 Task: Create Card Regulatory Review Session in Board Employee Benefits to Workspace Front-end Development. Create Card Team Building Review in Board Employee Benefits Optimization to Workspace Front-end Development. Create Card Regulatory Review Session in Board Employee Wellness and Mental Health Programs to Workspace Front-end Development
Action: Mouse moved to (88, 316)
Screenshot: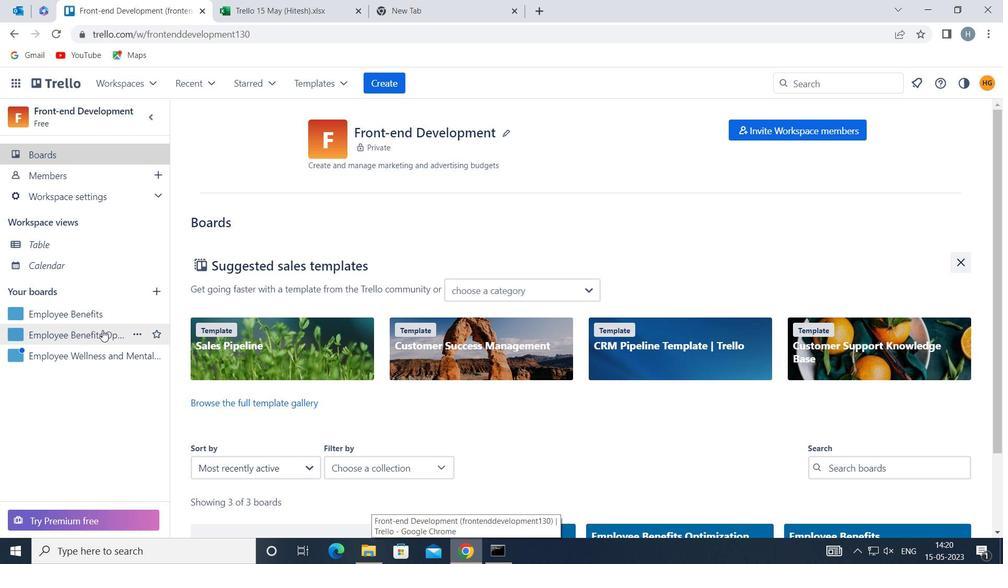 
Action: Mouse pressed left at (88, 316)
Screenshot: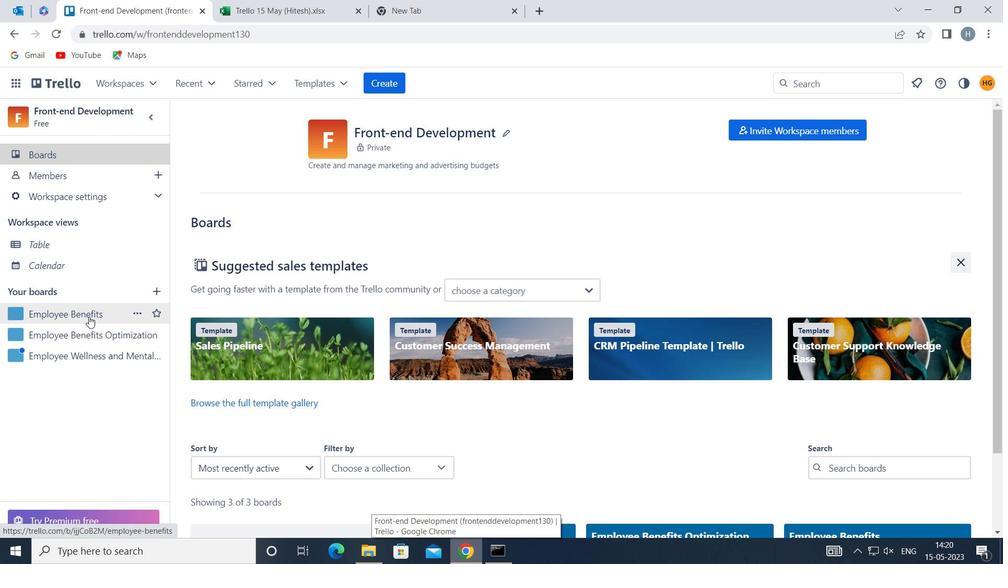 
Action: Mouse moved to (434, 193)
Screenshot: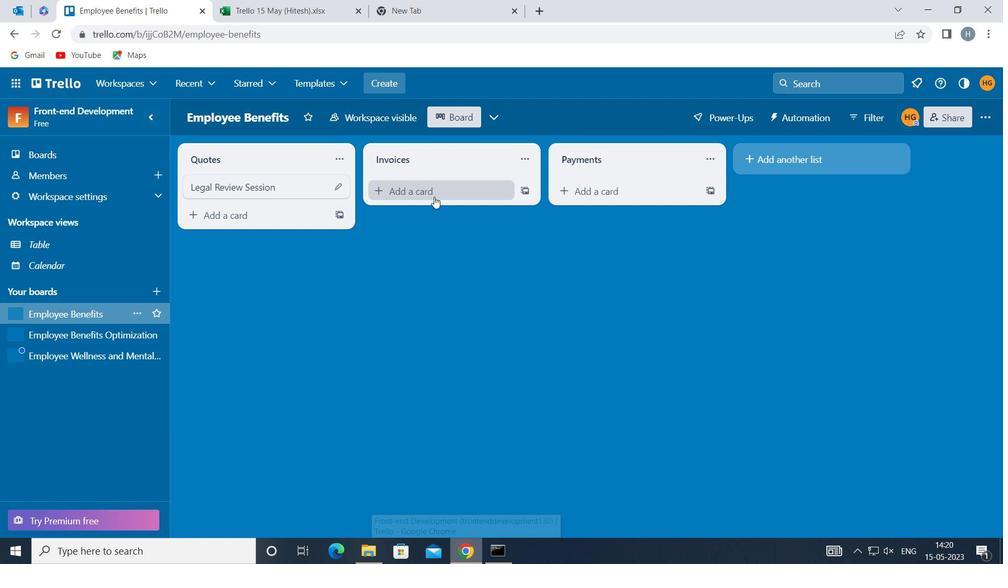 
Action: Mouse pressed left at (434, 193)
Screenshot: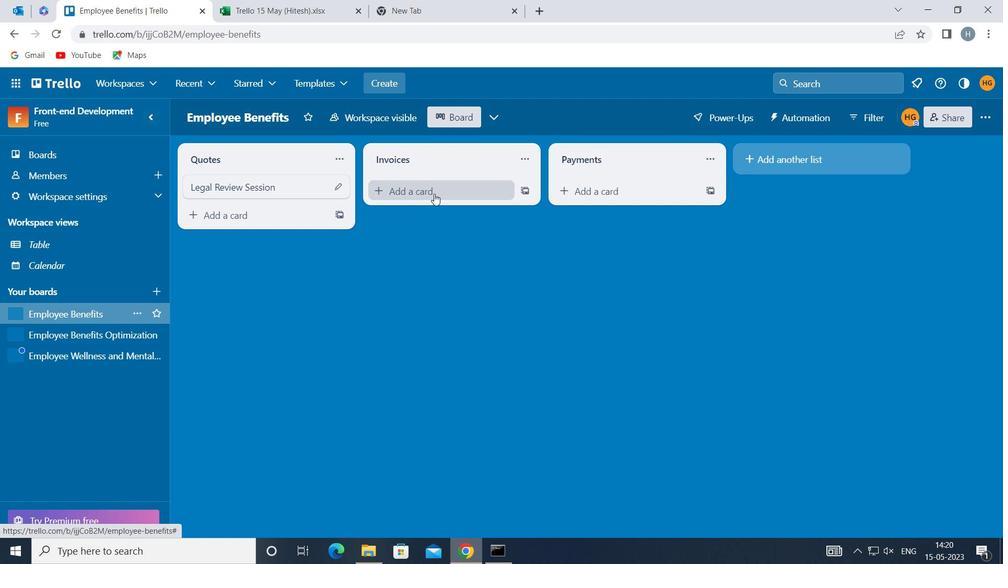
Action: Key pressed <Key.shift>REGULATORY<Key.space><Key.shift>REVIEW<Key.space><Key.shift>SESSION<Key.space>
Screenshot: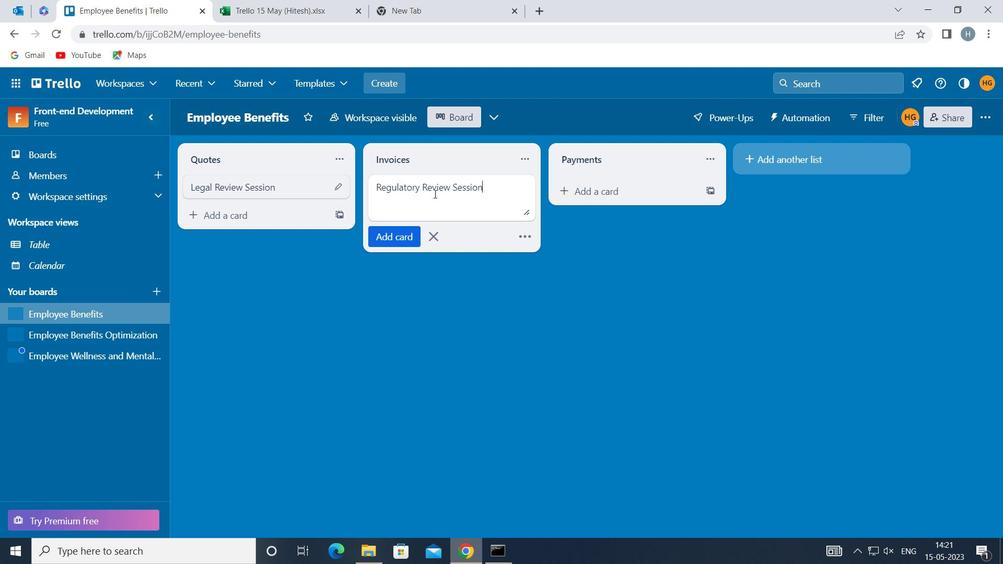 
Action: Mouse moved to (395, 235)
Screenshot: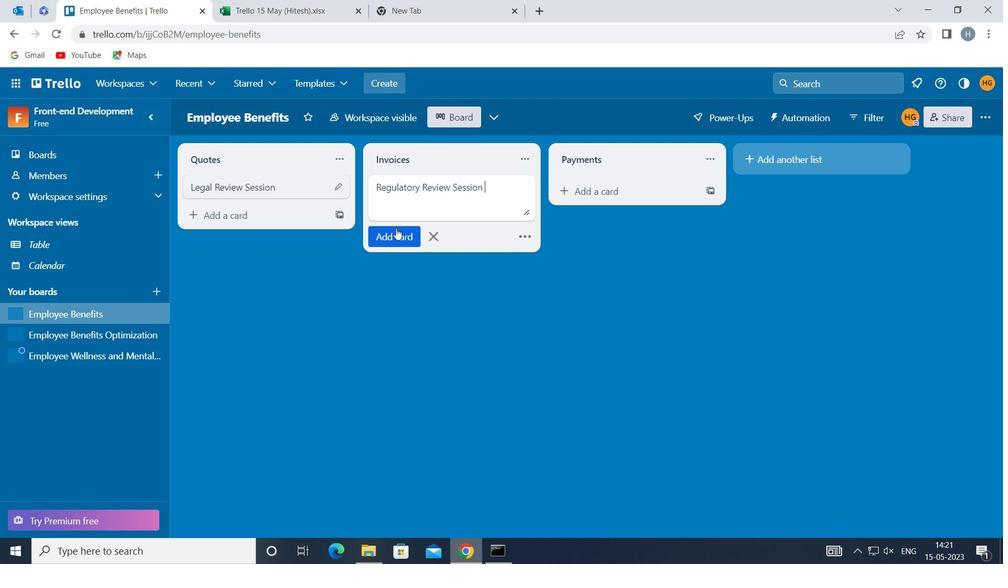 
Action: Mouse pressed left at (395, 235)
Screenshot: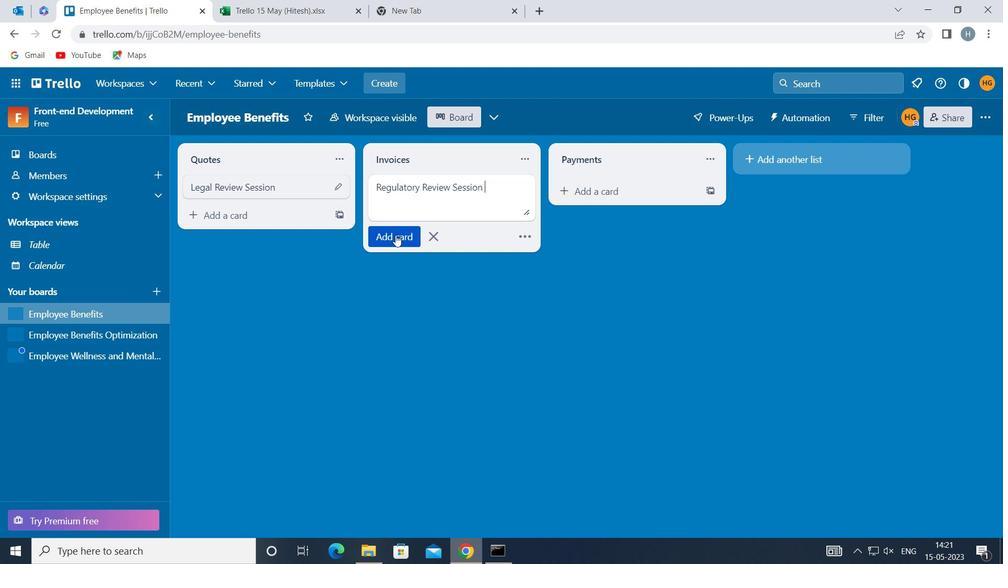 
Action: Mouse moved to (388, 337)
Screenshot: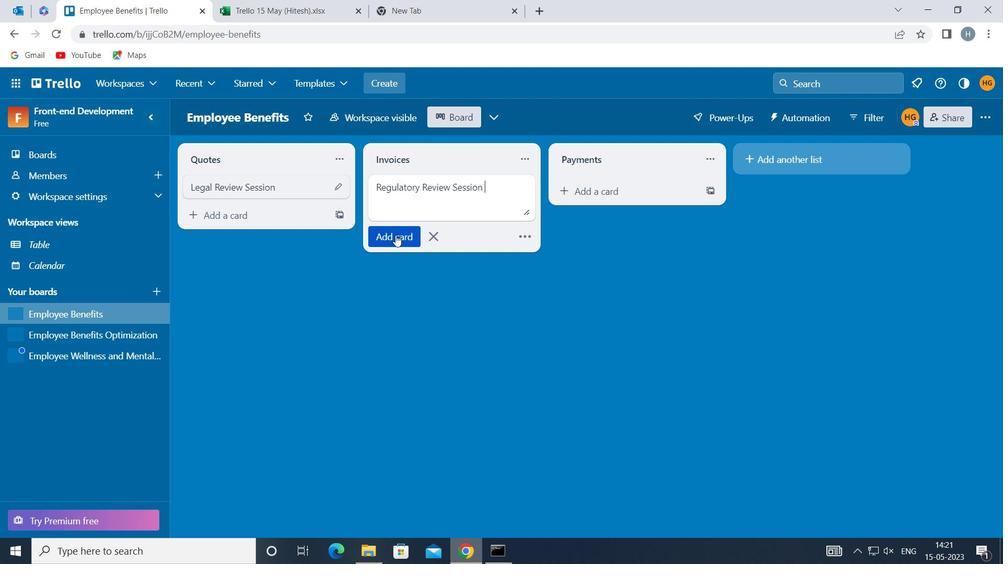 
Action: Mouse pressed left at (388, 337)
Screenshot: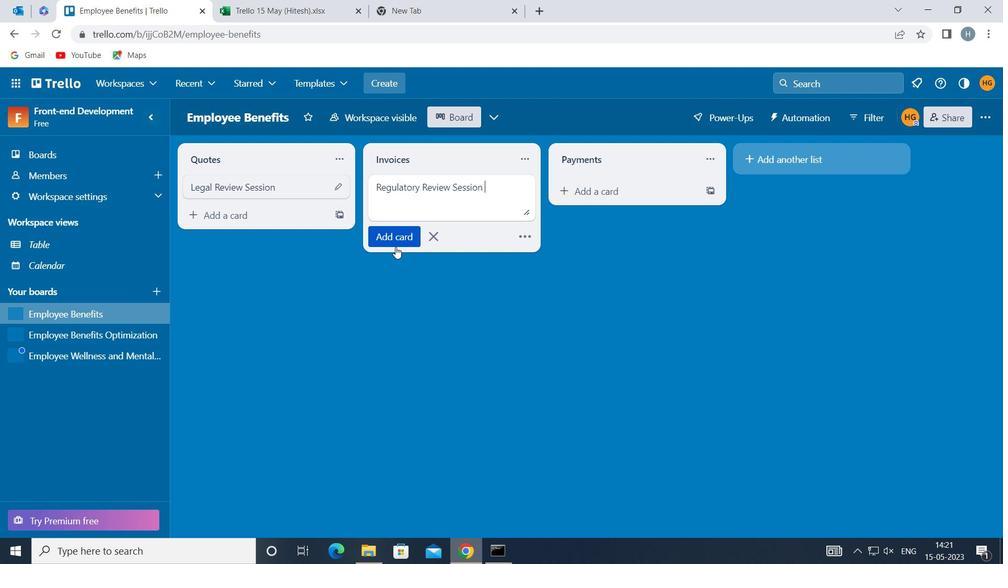 
Action: Mouse moved to (68, 338)
Screenshot: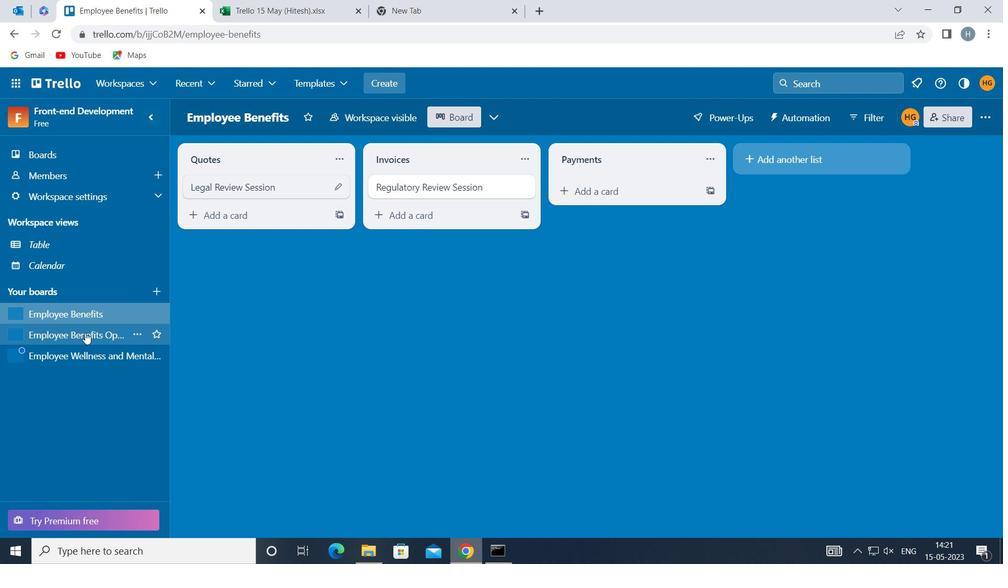 
Action: Mouse pressed left at (68, 338)
Screenshot: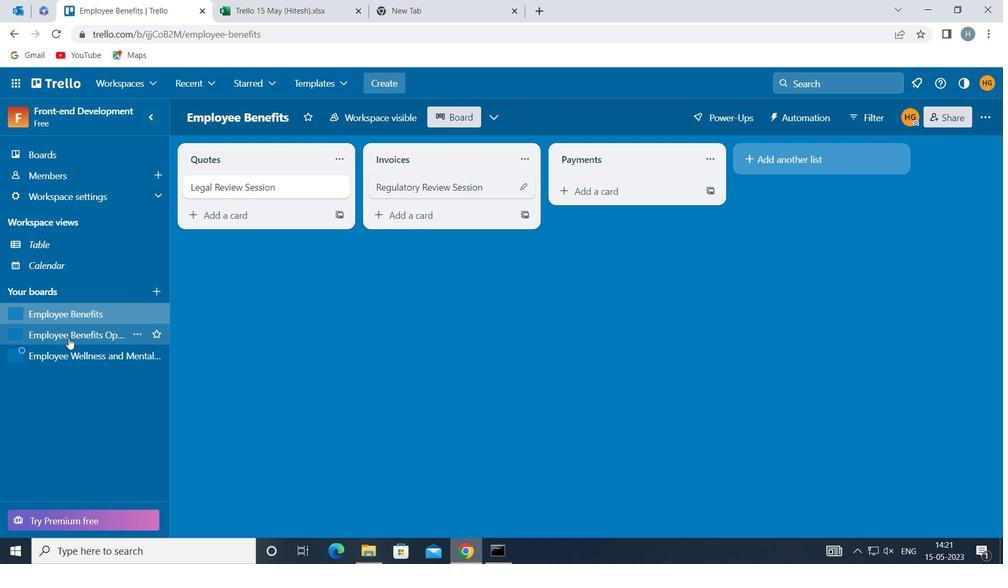 
Action: Mouse moved to (423, 193)
Screenshot: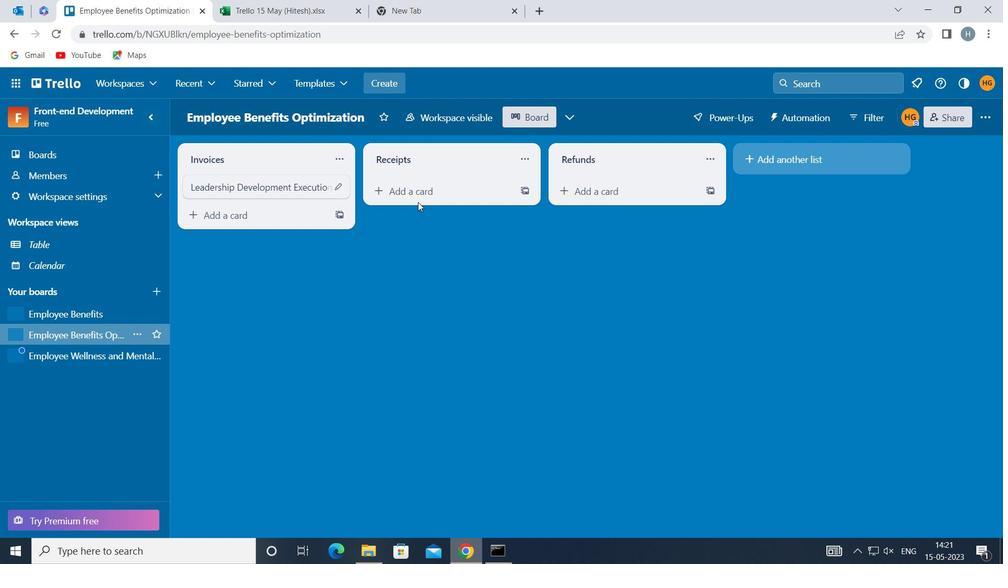 
Action: Mouse pressed left at (423, 193)
Screenshot: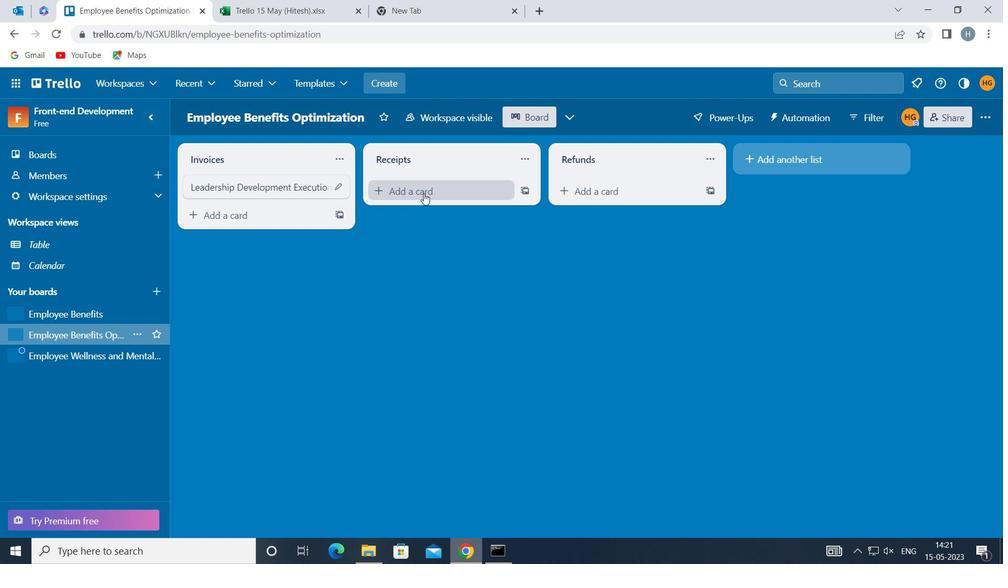 
Action: Key pressed <Key.shift>TEAM<Key.space><Key.shift><Key.shift><Key.shift>BUILDING<Key.space><Key.shift><Key.shift><Key.shift>REVIEW
Screenshot: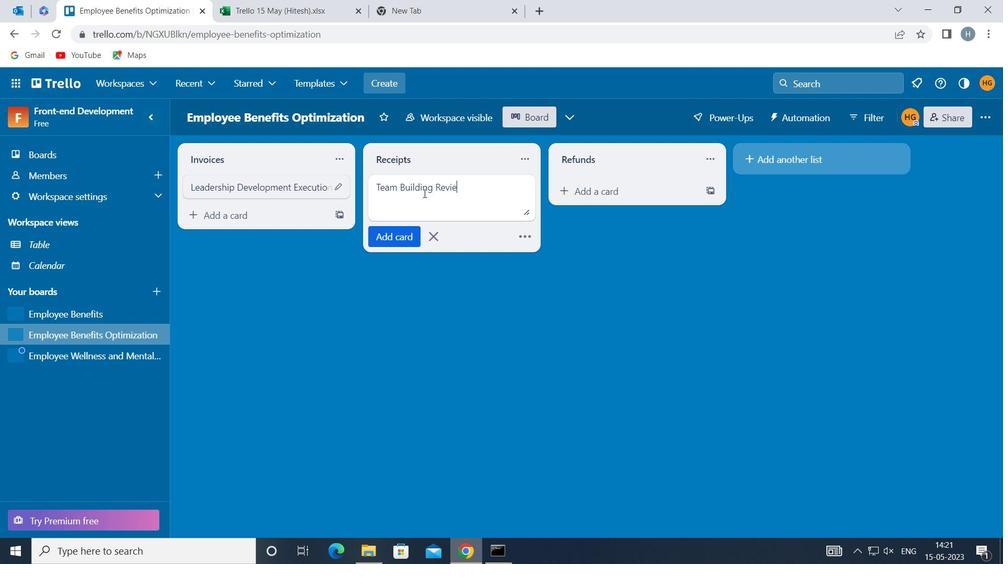 
Action: Mouse moved to (385, 239)
Screenshot: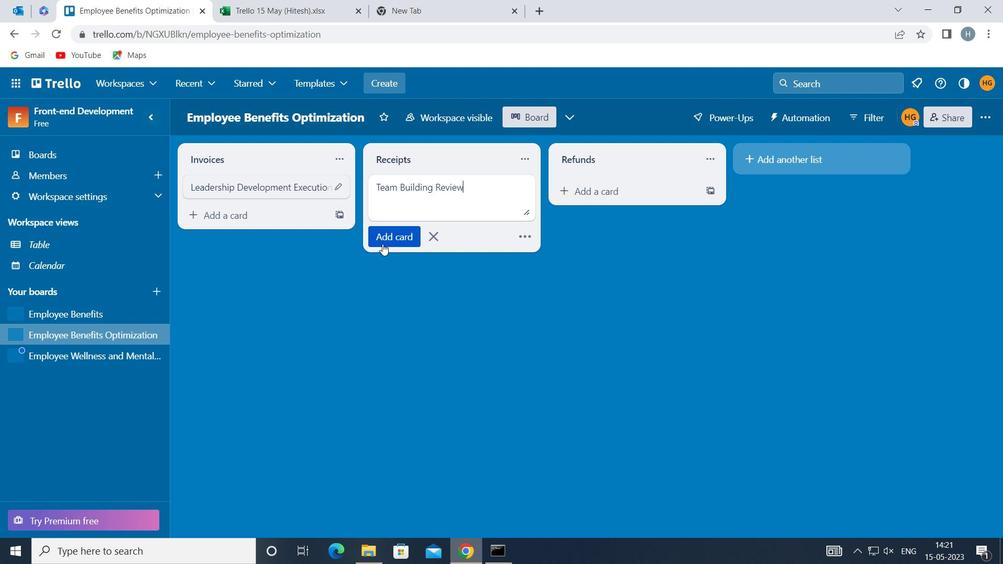 
Action: Mouse pressed left at (385, 239)
Screenshot: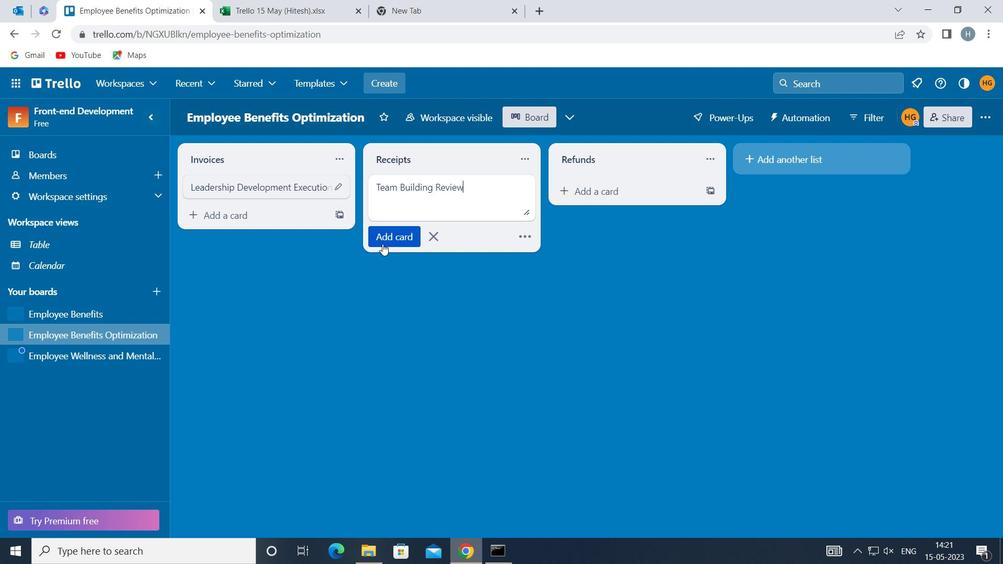 
Action: Mouse moved to (380, 312)
Screenshot: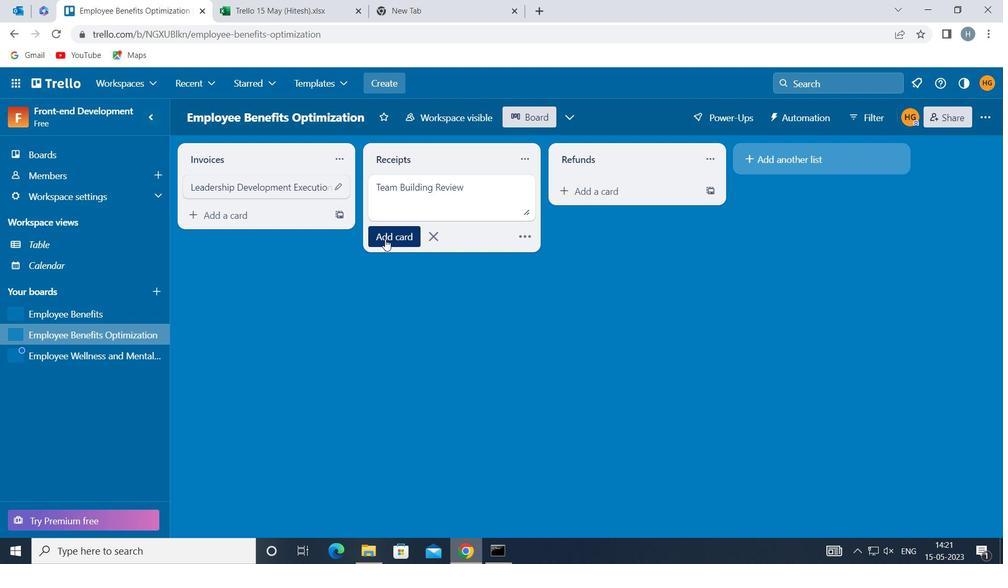 
Action: Mouse pressed left at (380, 312)
Screenshot: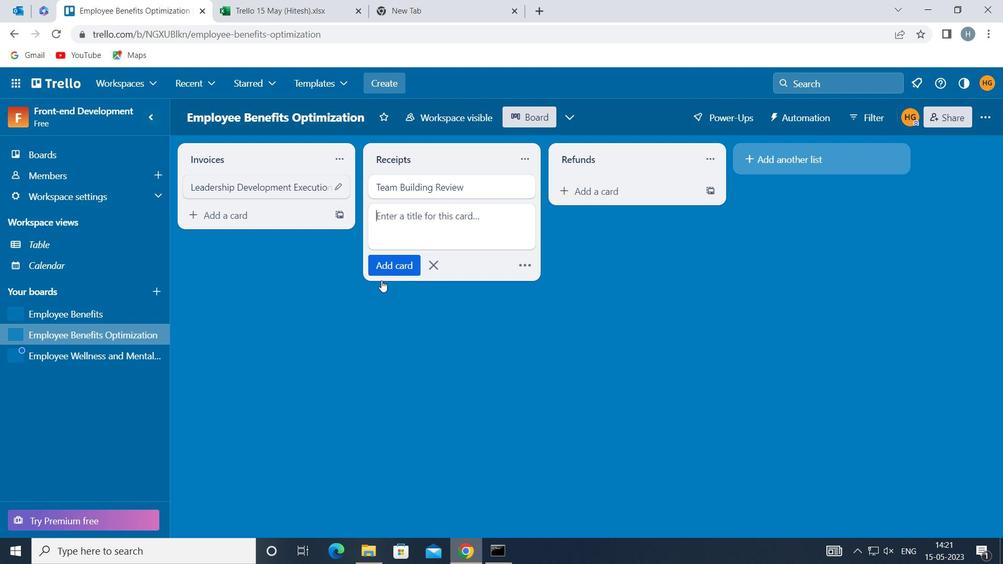 
Action: Mouse moved to (89, 357)
Screenshot: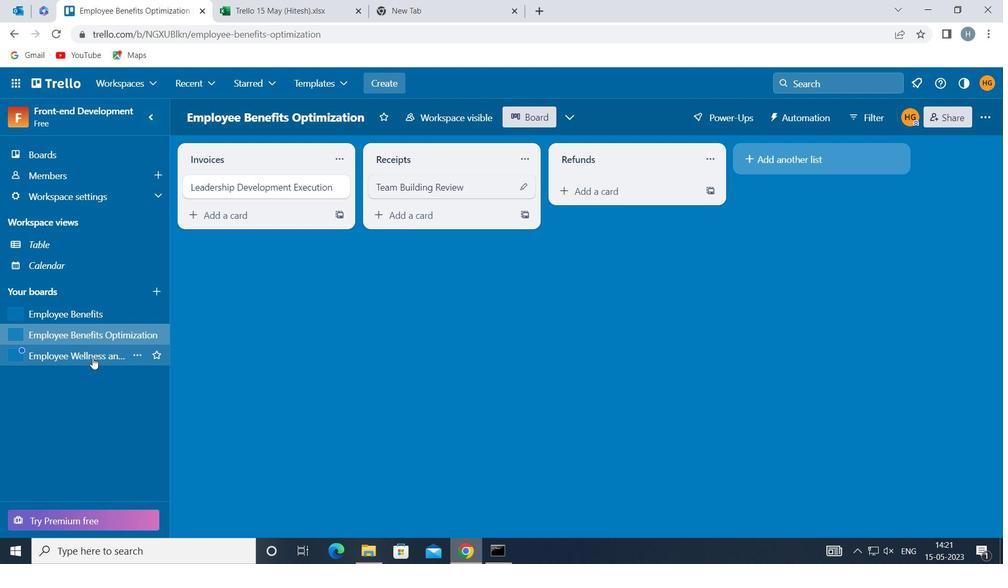 
Action: Mouse pressed left at (89, 357)
Screenshot: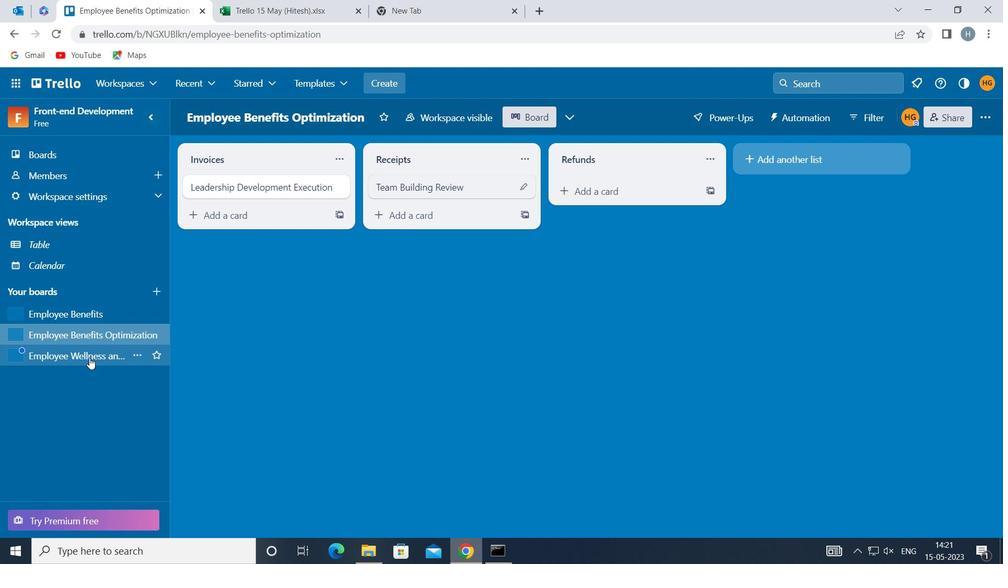 
Action: Mouse moved to (427, 193)
Screenshot: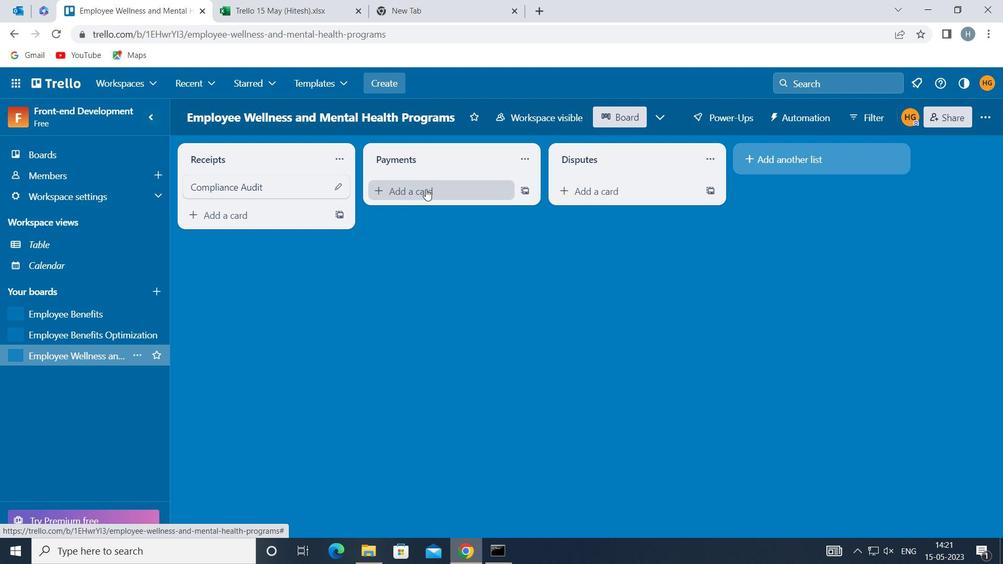 
Action: Mouse pressed left at (427, 193)
Screenshot: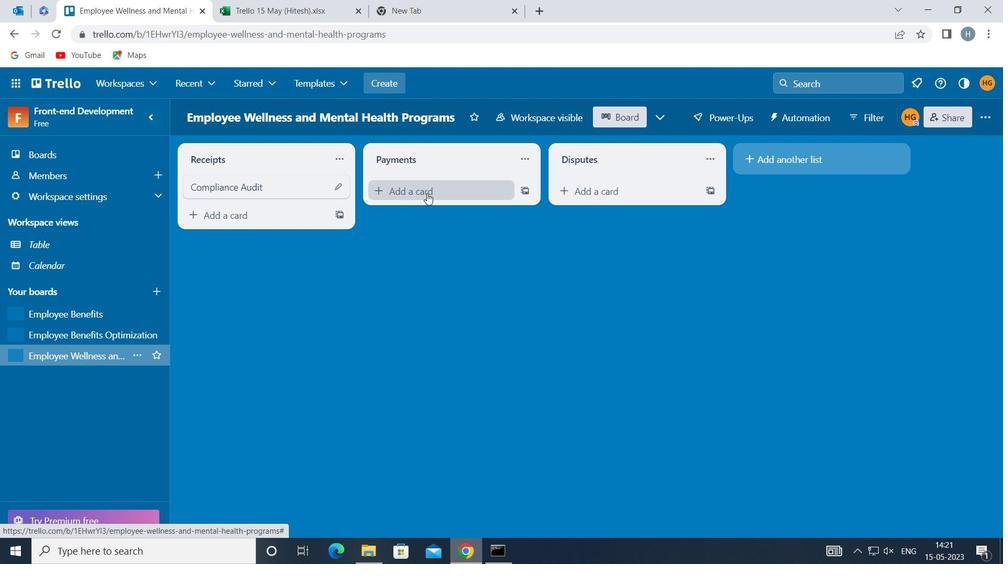 
Action: Key pressed <Key.shift>REGULATORY<Key.space><Key.shift>REVIEW<Key.space><Key.shift>SESSION
Screenshot: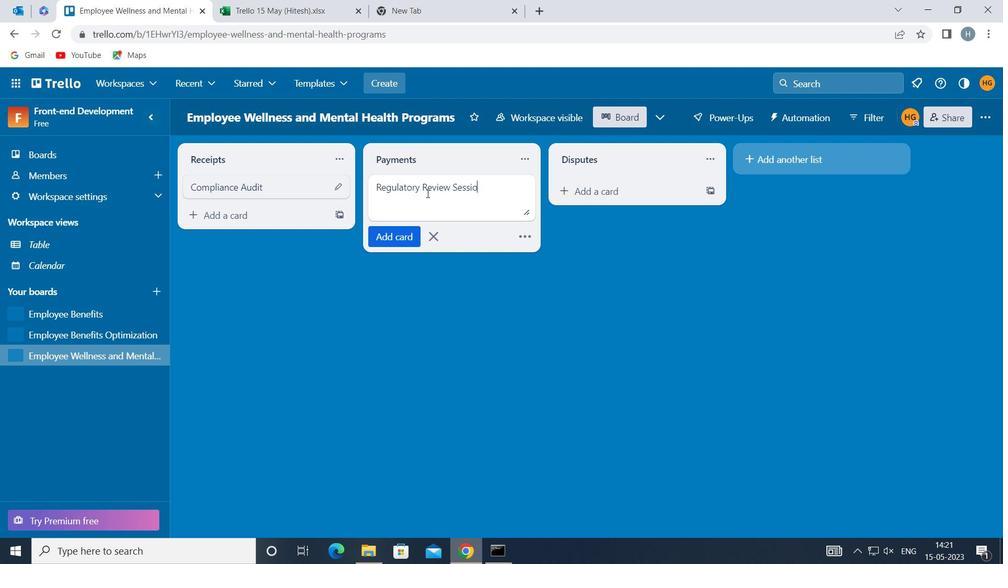 
Action: Mouse moved to (397, 236)
Screenshot: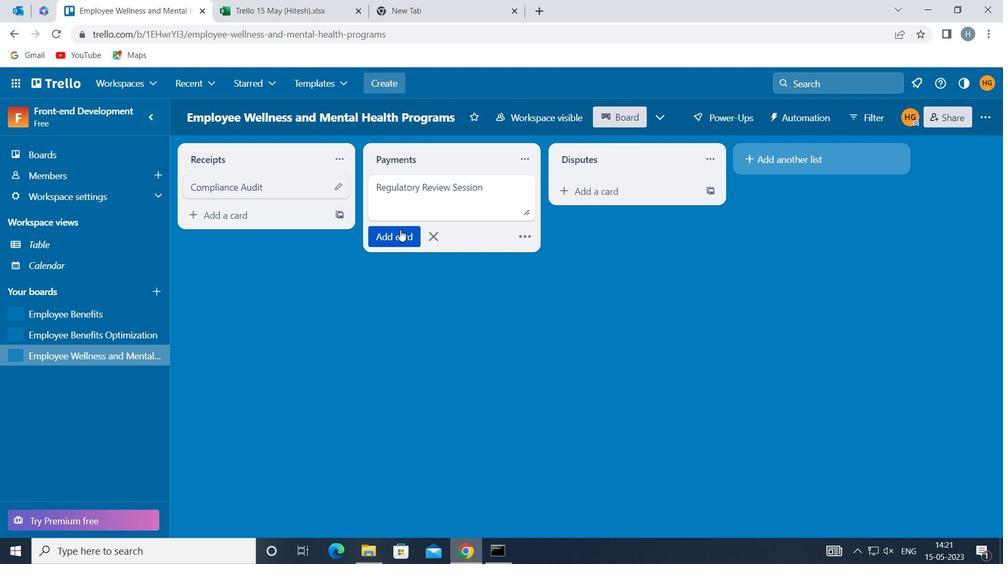 
Action: Mouse pressed left at (397, 236)
Screenshot: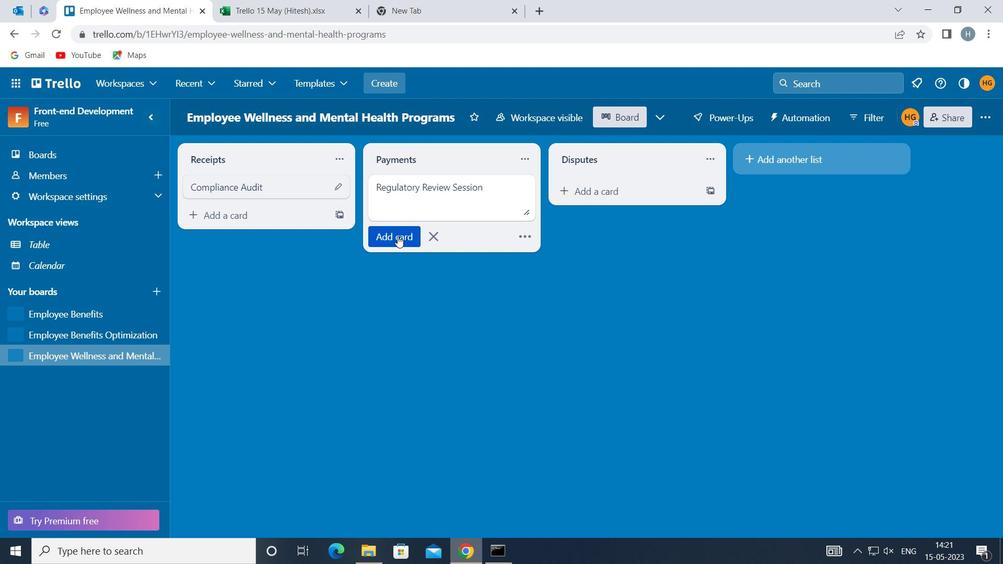 
Action: Mouse moved to (388, 280)
Screenshot: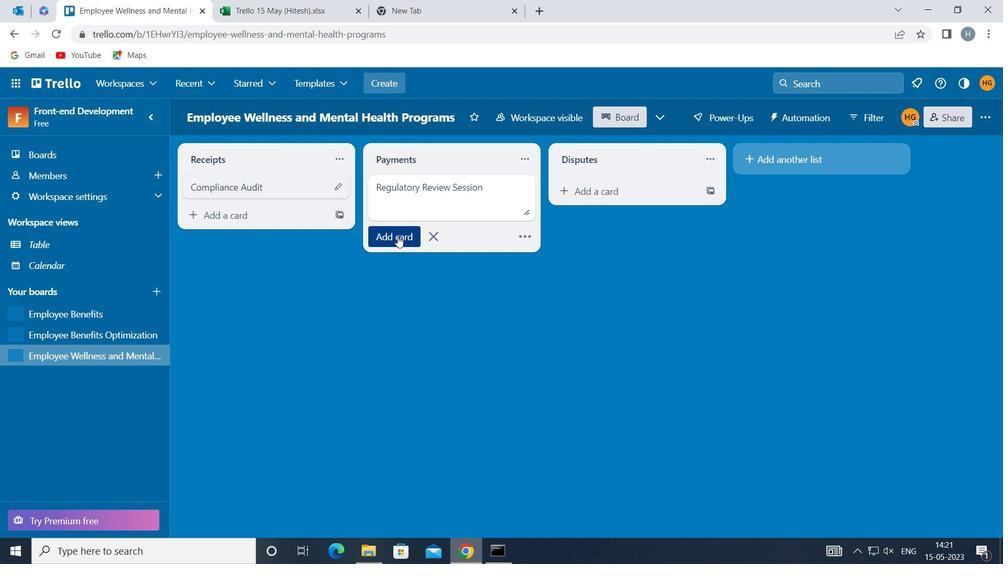 
Action: Mouse pressed left at (388, 280)
Screenshot: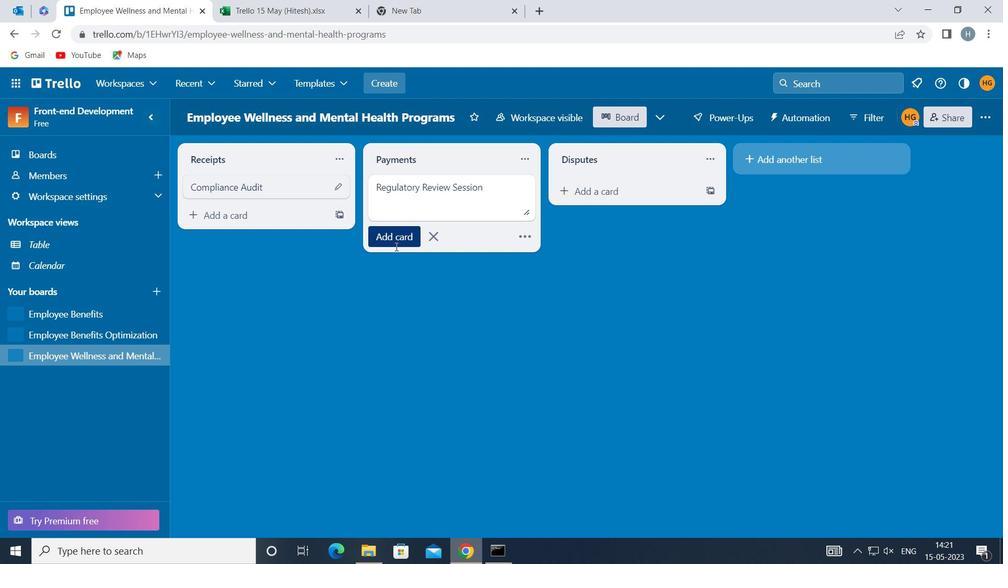 
